 Task: Add Now 100% Pure Lavender Oil to the cart.
Action: Mouse moved to (786, 282)
Screenshot: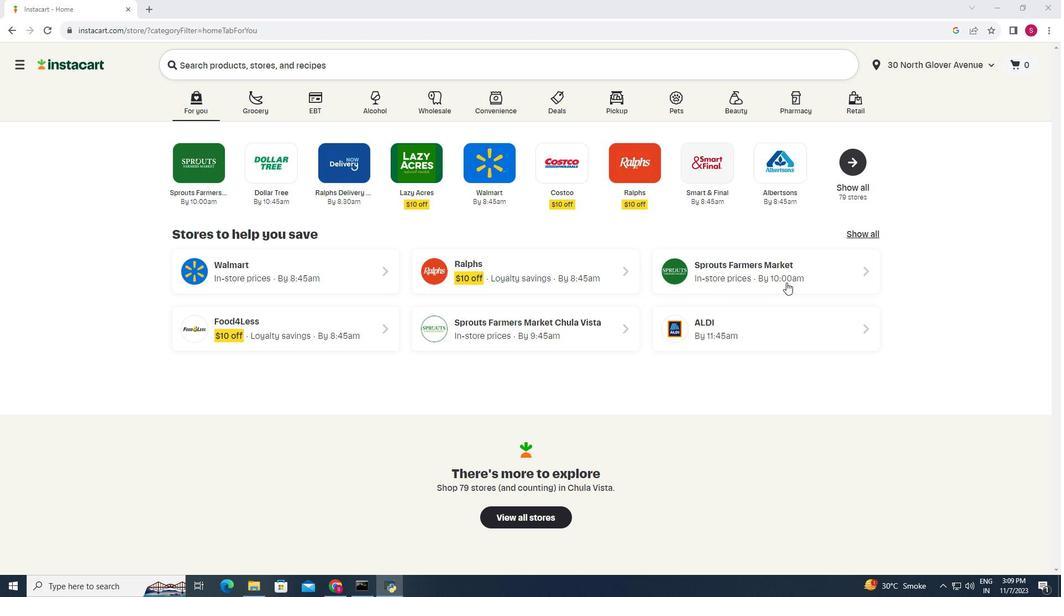 
Action: Mouse pressed left at (786, 282)
Screenshot: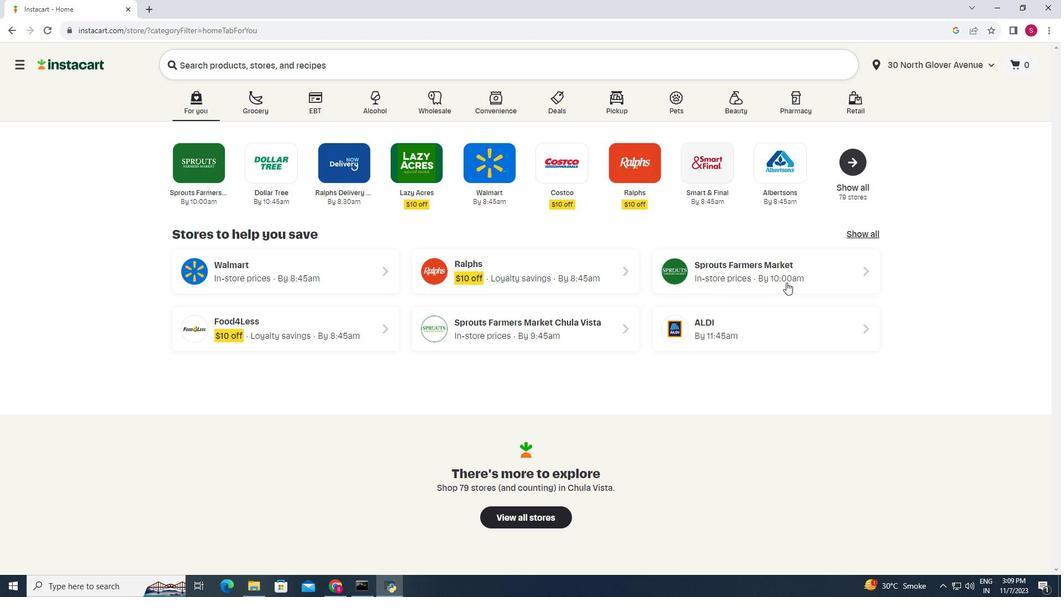 
Action: Mouse moved to (61, 348)
Screenshot: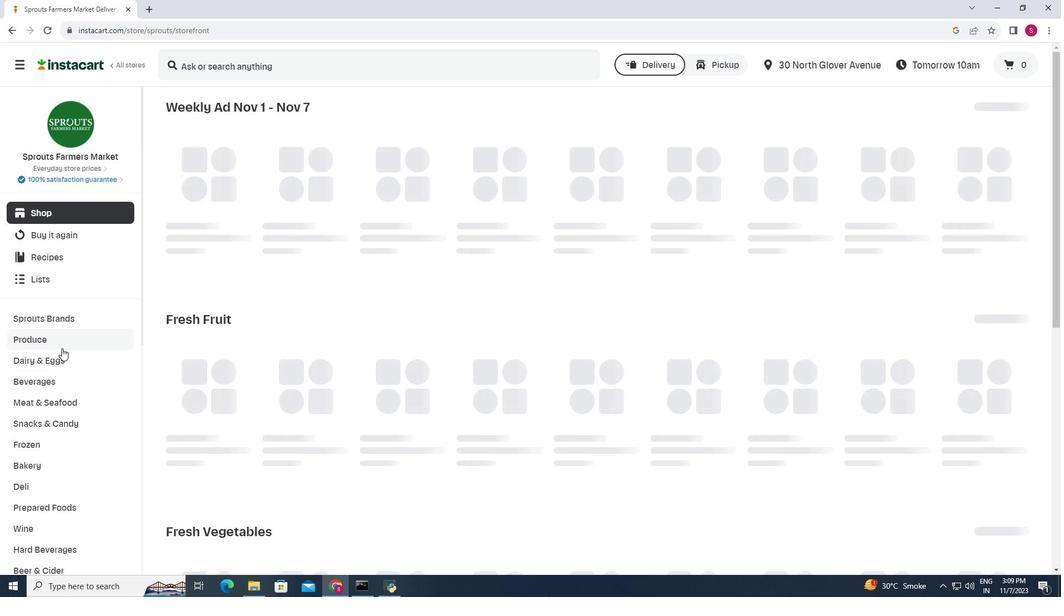 
Action: Mouse scrolled (61, 347) with delta (0, 0)
Screenshot: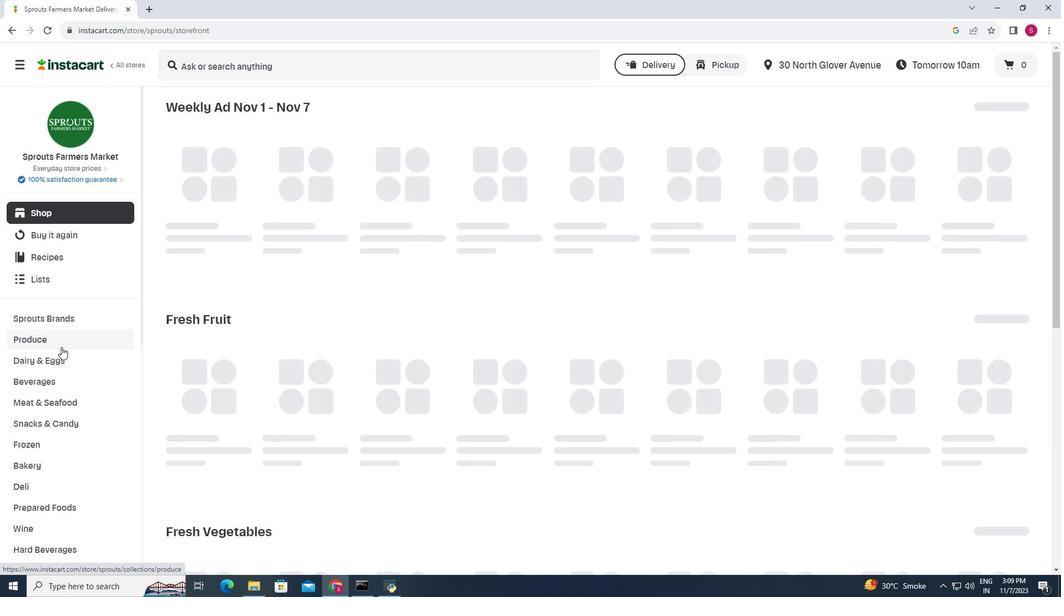 
Action: Mouse moved to (61, 347)
Screenshot: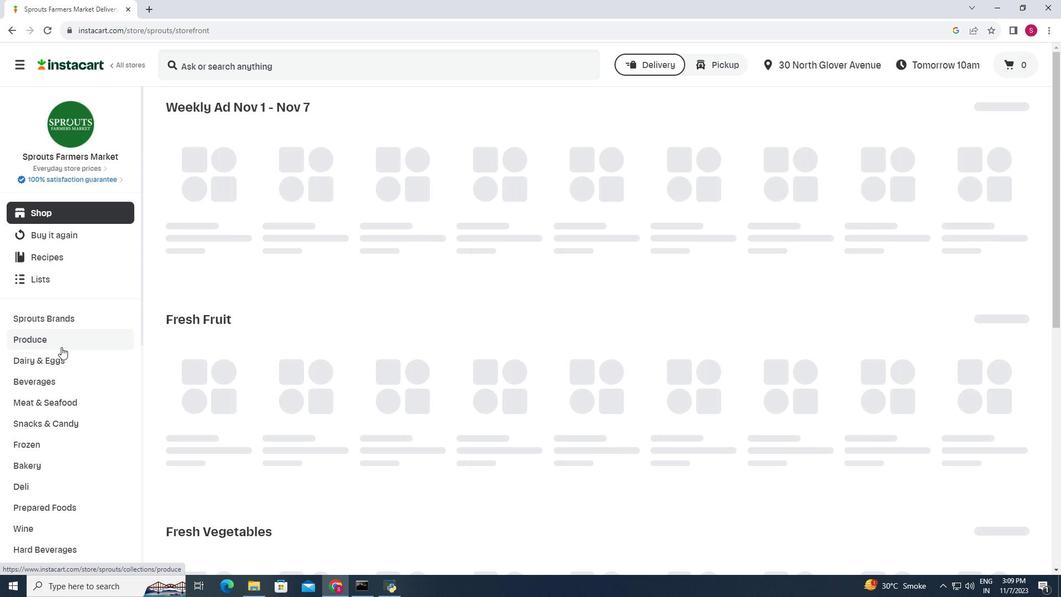 
Action: Mouse scrolled (61, 346) with delta (0, 0)
Screenshot: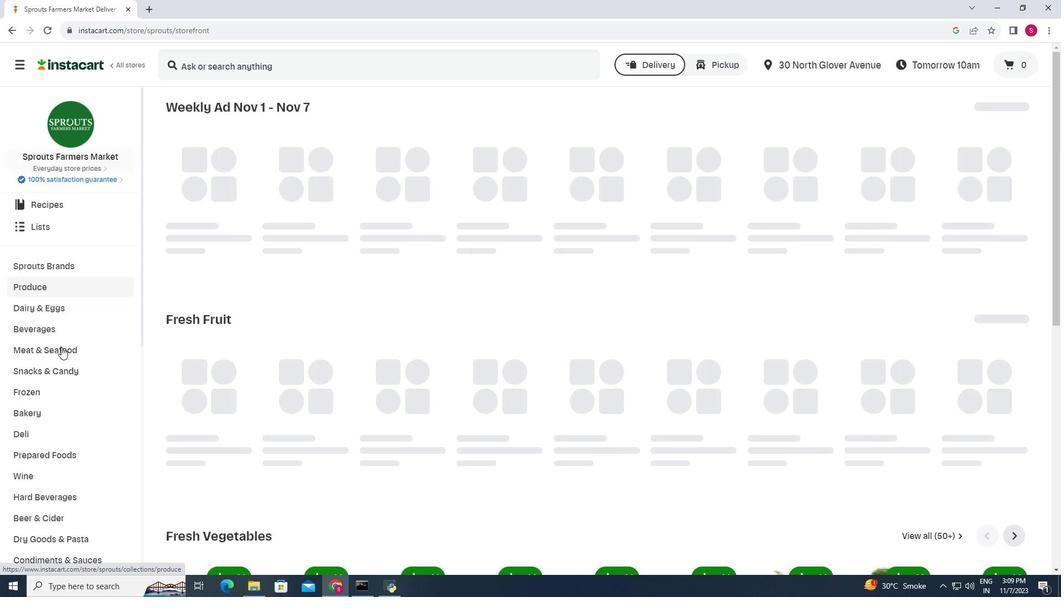 
Action: Mouse scrolled (61, 346) with delta (0, 0)
Screenshot: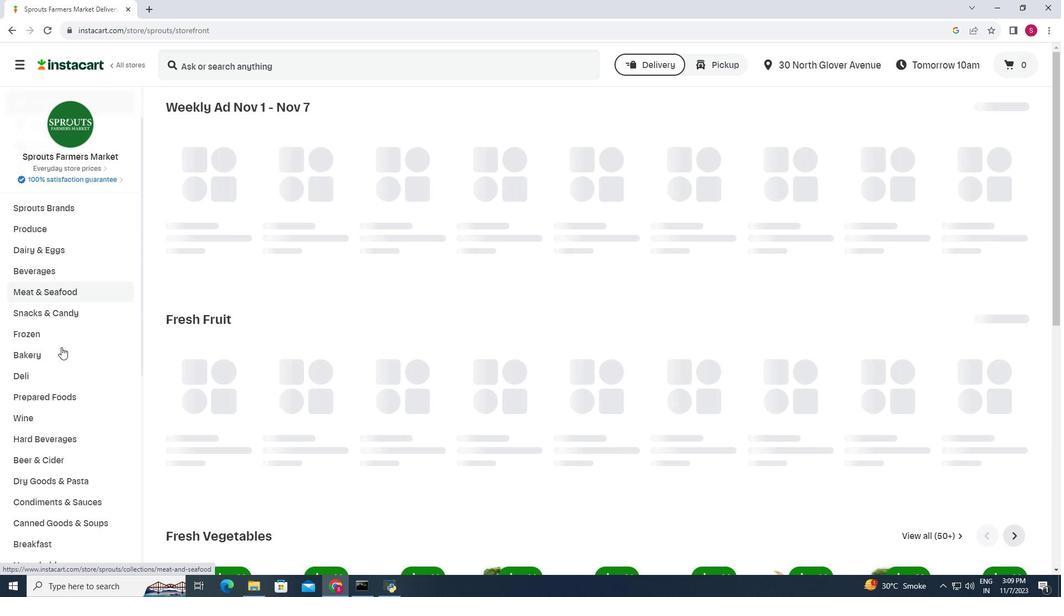 
Action: Mouse moved to (61, 347)
Screenshot: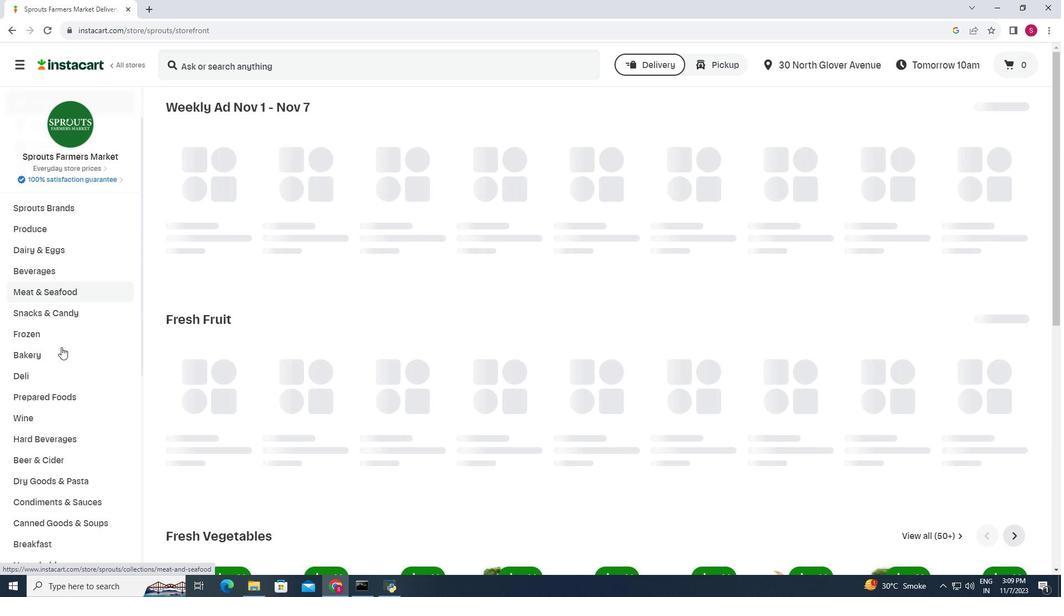 
Action: Mouse scrolled (61, 346) with delta (0, 0)
Screenshot: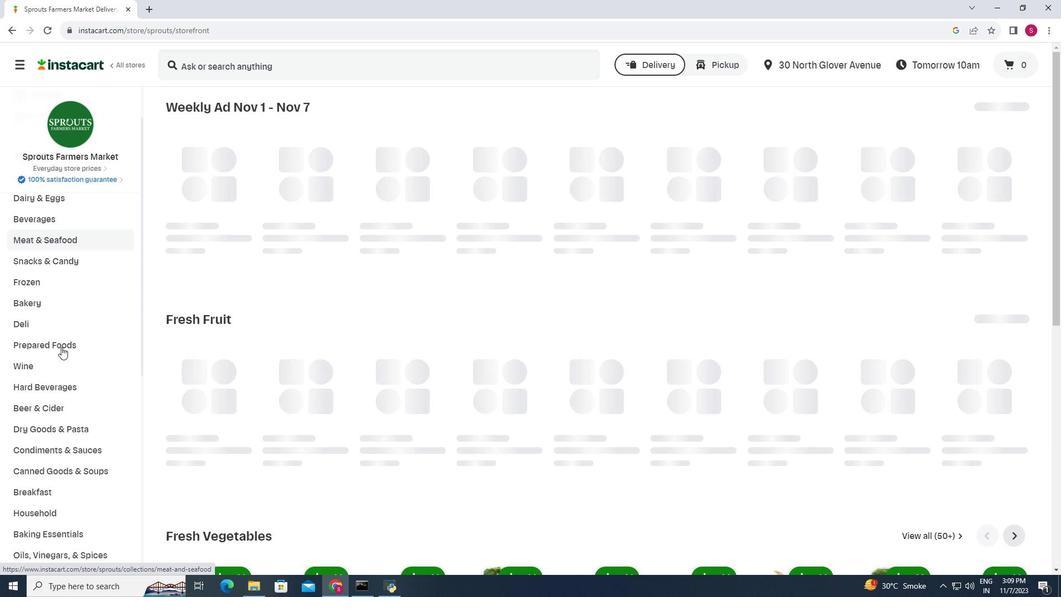 
Action: Mouse moved to (64, 452)
Screenshot: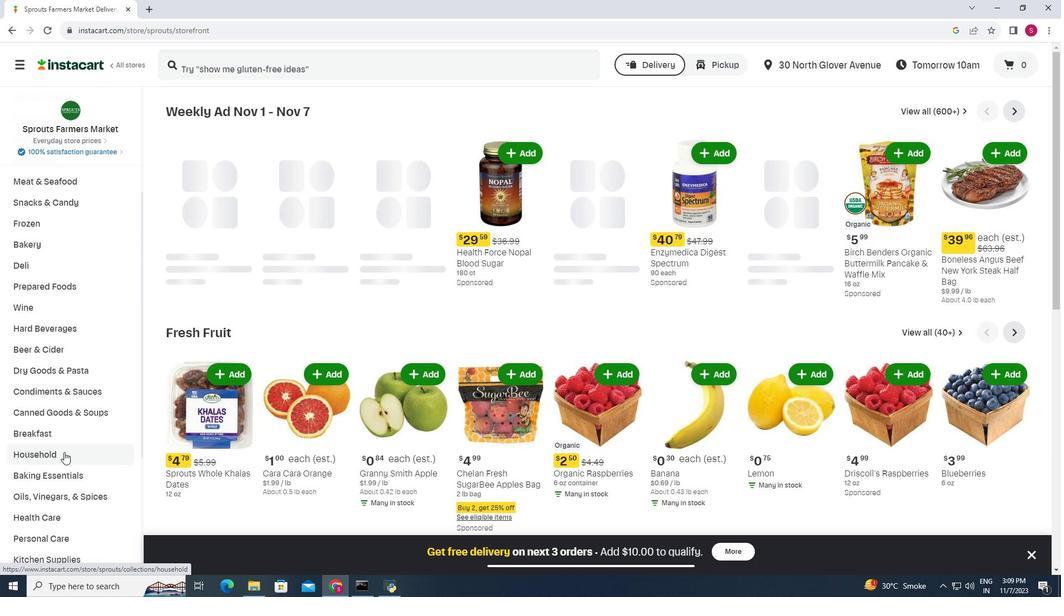 
Action: Mouse pressed left at (64, 452)
Screenshot: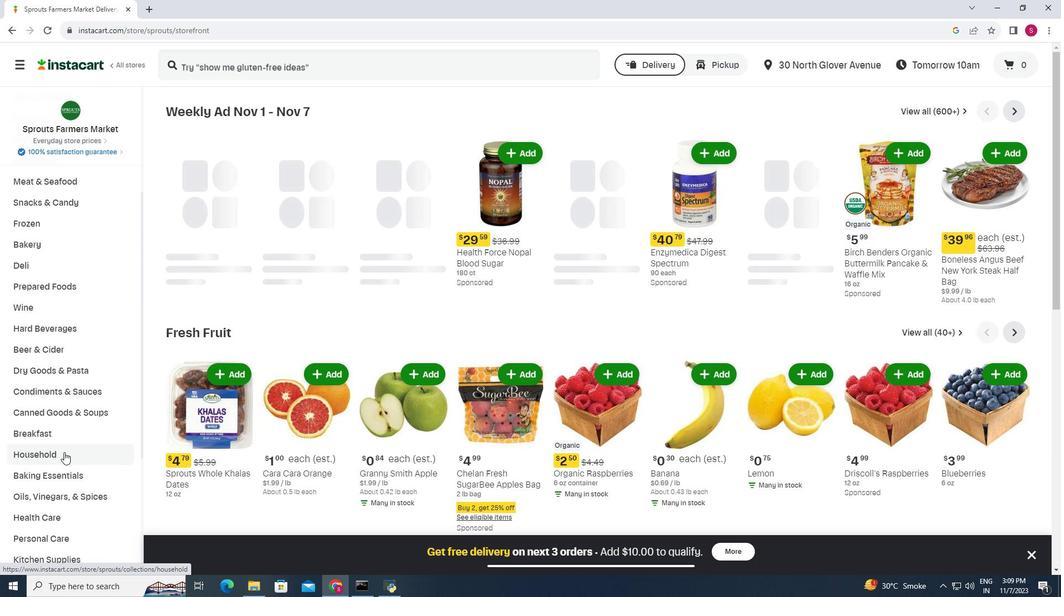 
Action: Mouse moved to (576, 138)
Screenshot: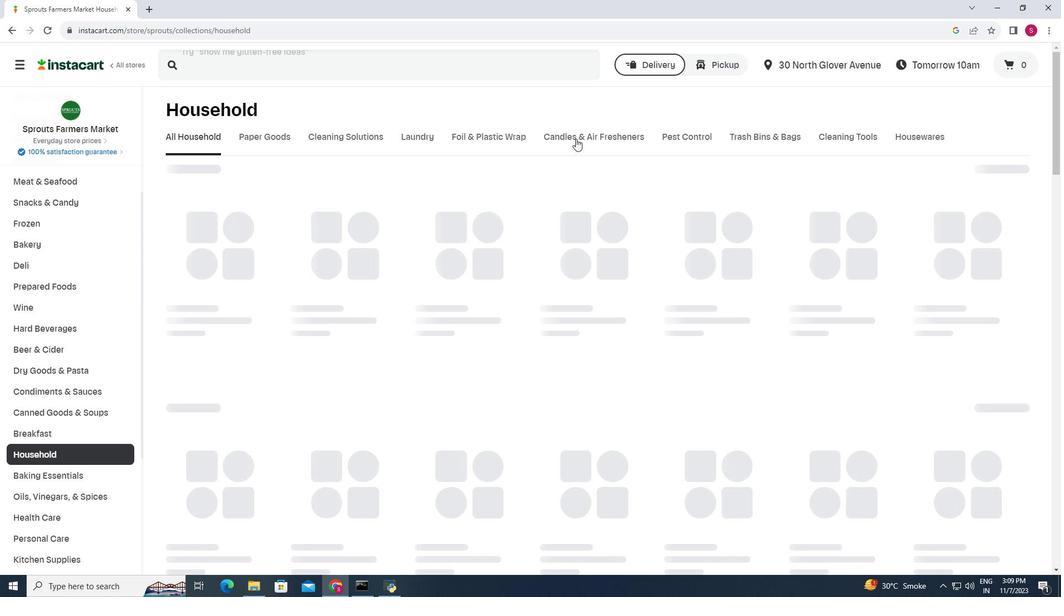 
Action: Mouse pressed left at (576, 138)
Screenshot: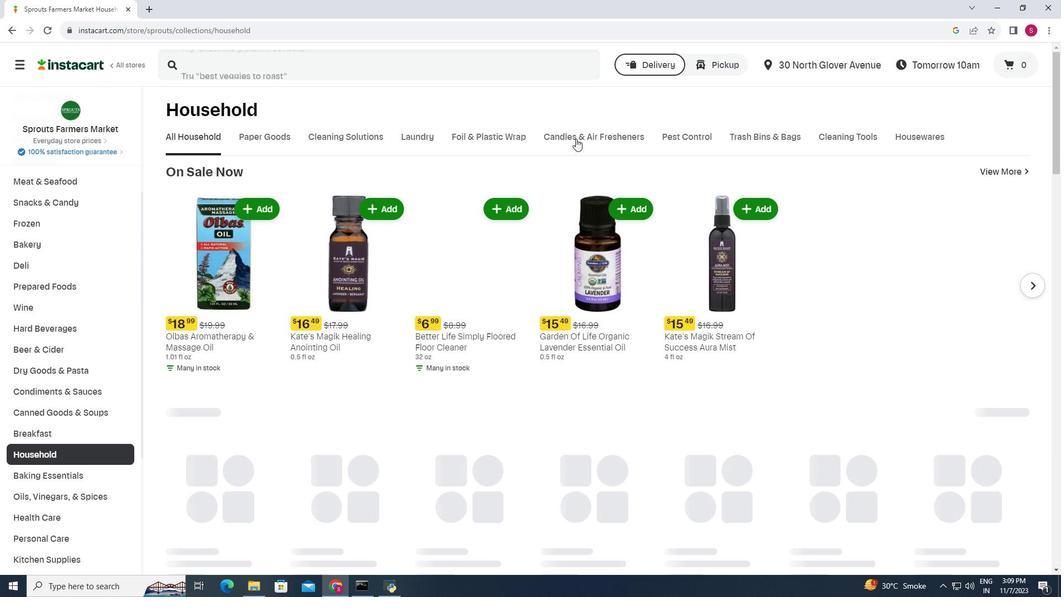 
Action: Mouse moved to (236, 65)
Screenshot: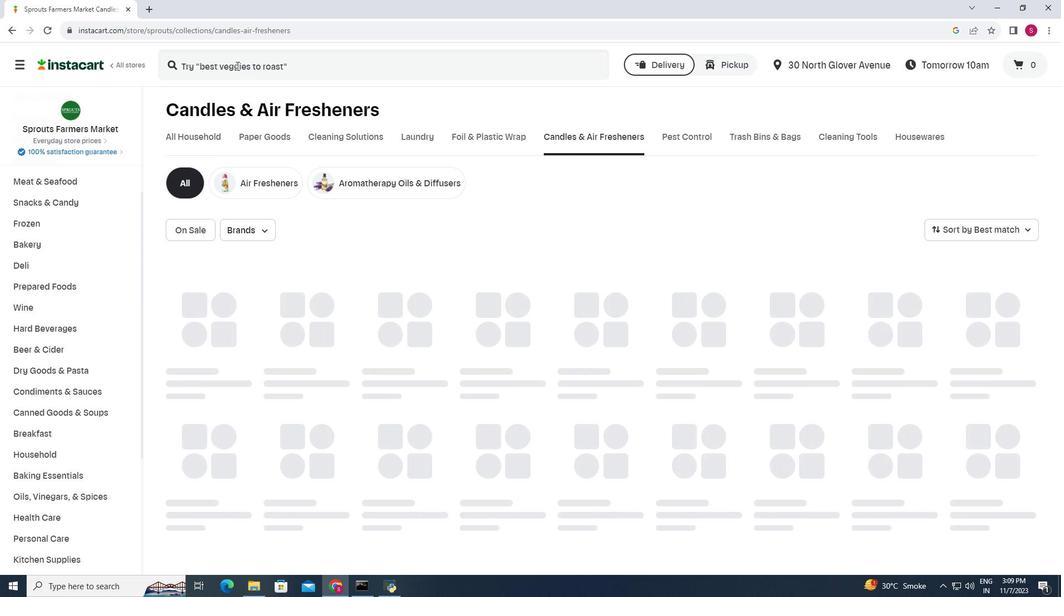 
Action: Mouse pressed left at (236, 65)
Screenshot: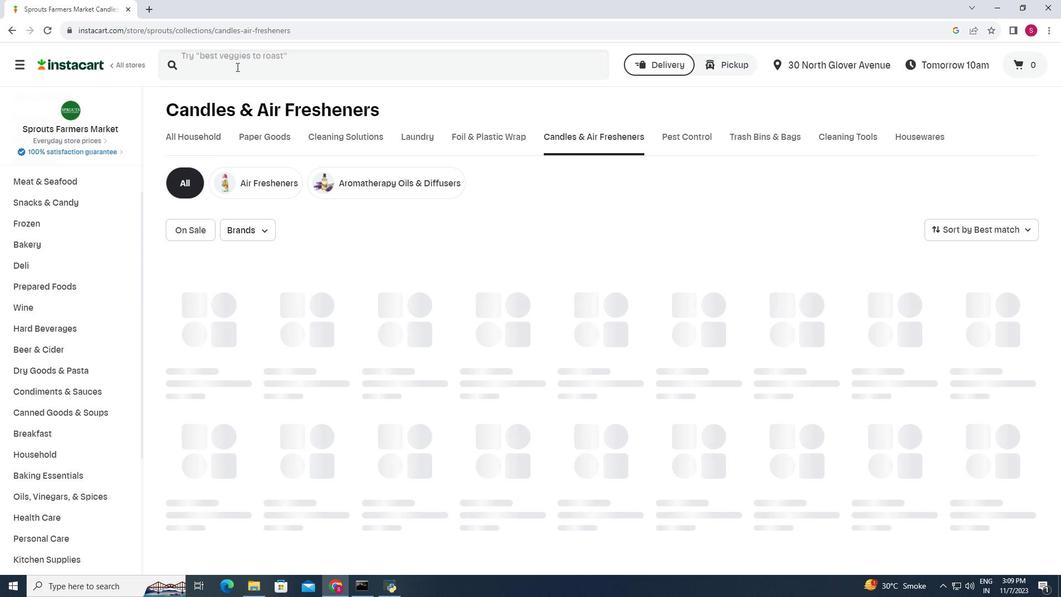 
Action: Mouse moved to (236, 66)
Screenshot: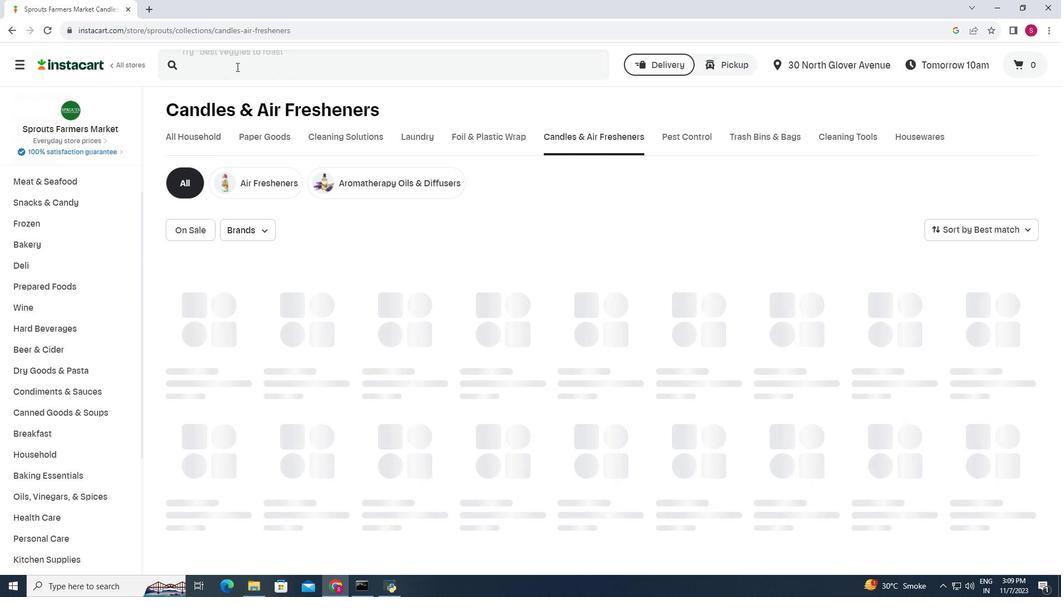 
Action: Key pressed <Key.shift>Now<Key.space>100<Key.shift>%<Key.space><Key.shift>Pure<Key.space><Key.shift>Lavender<Key.space><Key.shift>Oil<Key.enter>
Screenshot: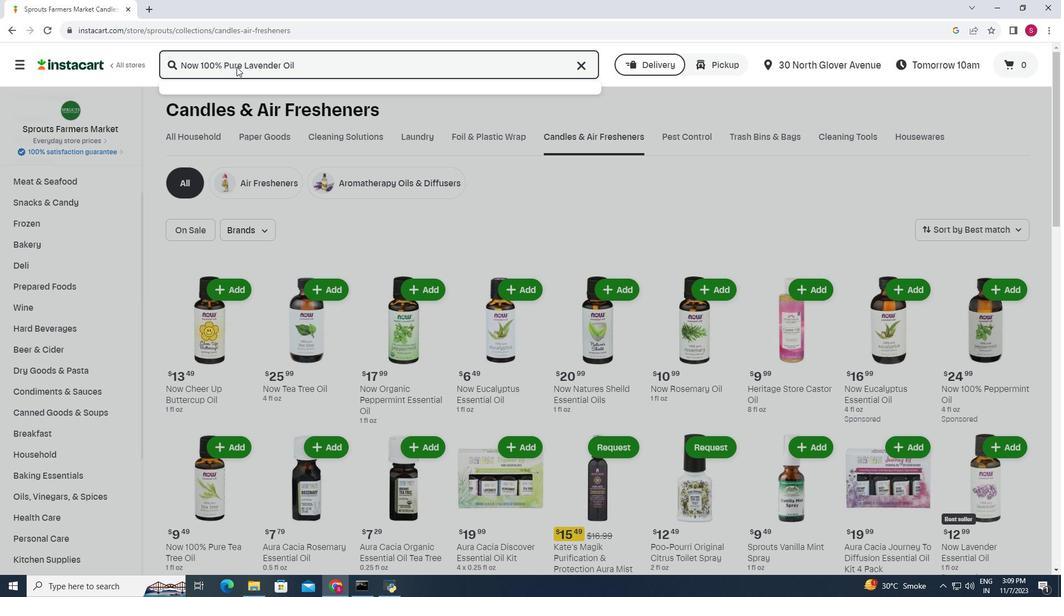 
Action: Mouse moved to (180, 146)
Screenshot: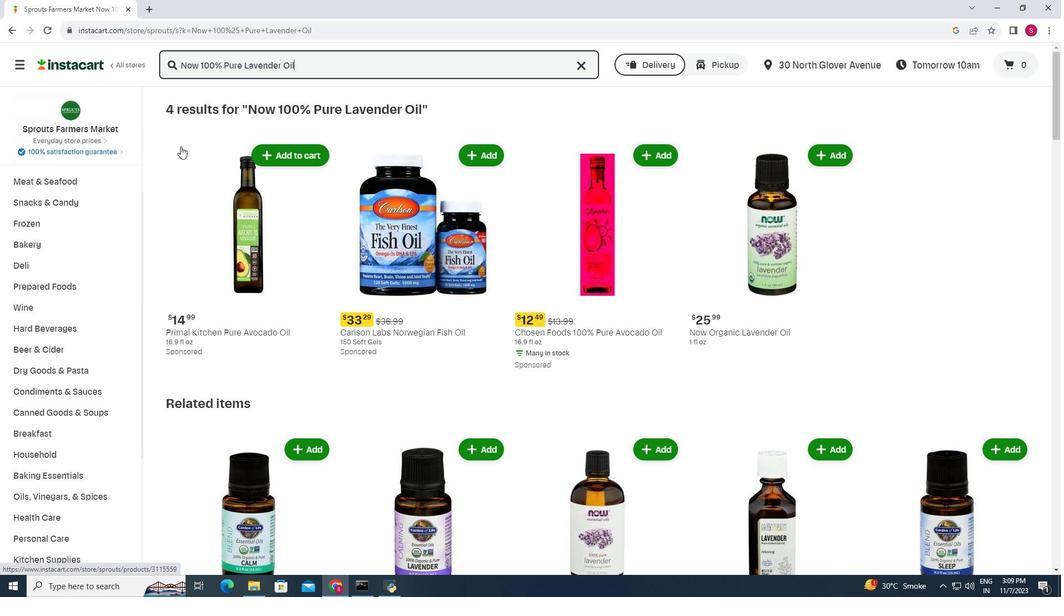 
Action: Mouse scrolled (180, 145) with delta (0, 0)
Screenshot: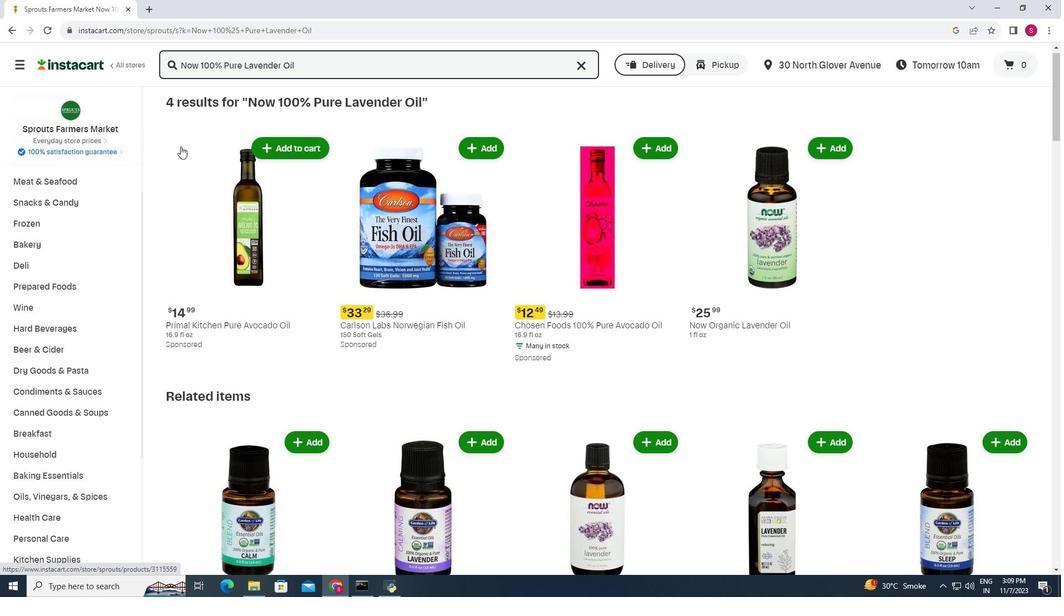 
Action: Mouse scrolled (180, 145) with delta (0, 0)
Screenshot: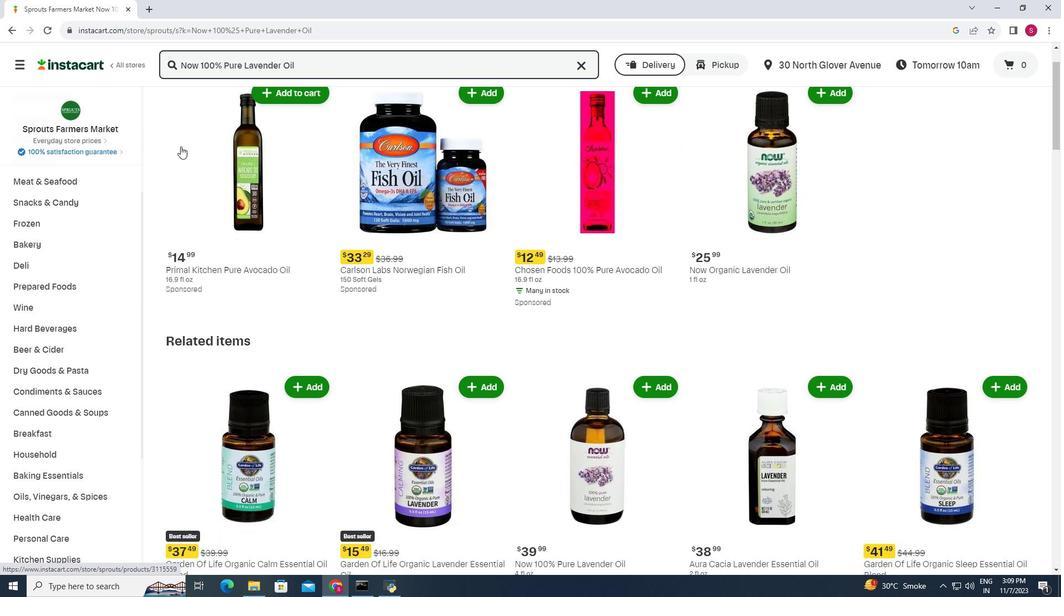 
Action: Mouse scrolled (180, 145) with delta (0, 0)
Screenshot: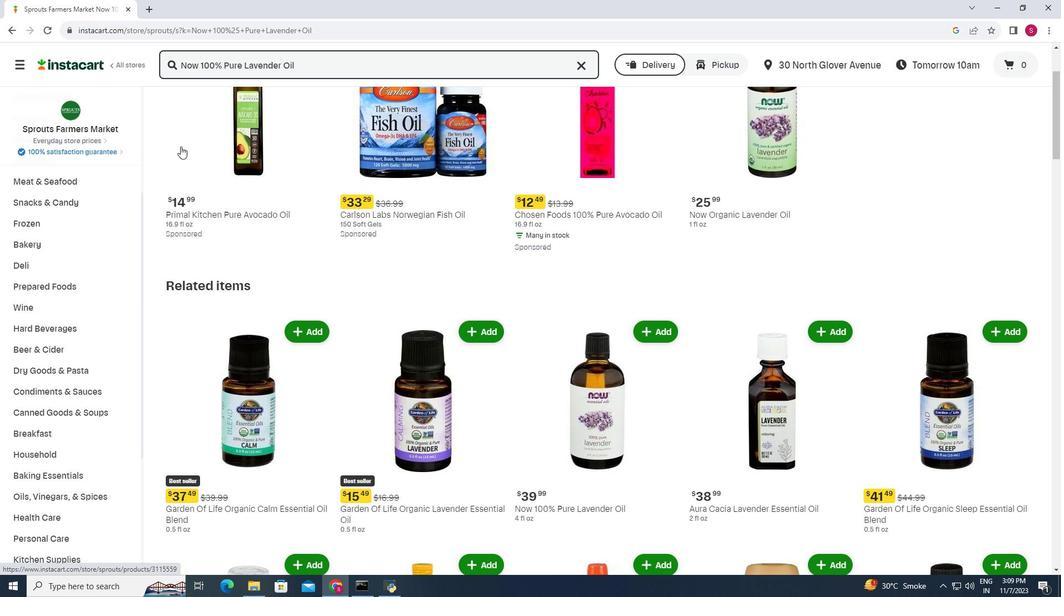 
Action: Mouse moved to (641, 280)
Screenshot: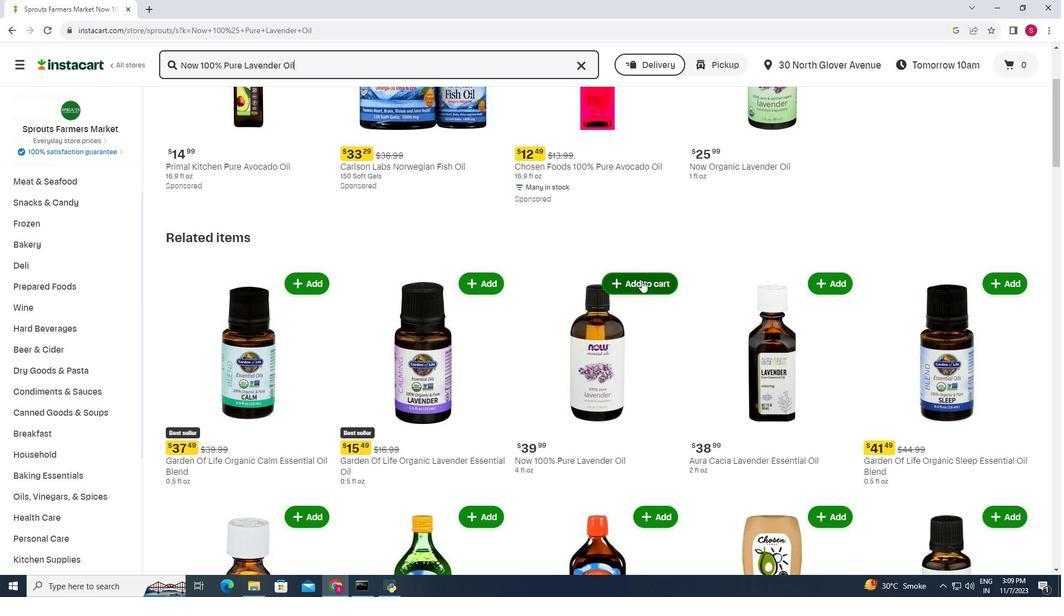 
Action: Mouse pressed left at (641, 280)
Screenshot: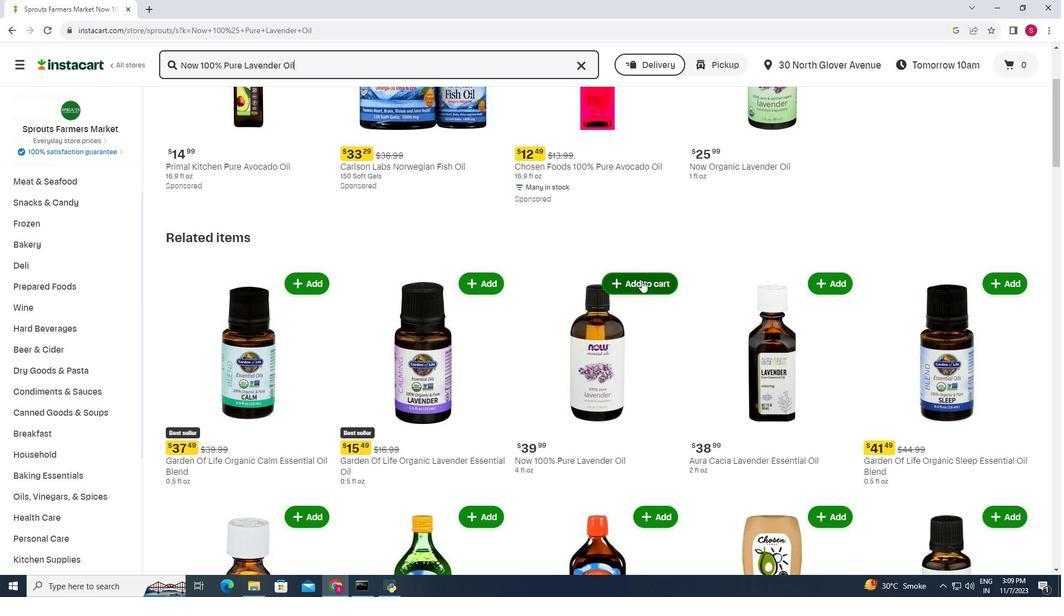 
Action: Mouse moved to (649, 237)
Screenshot: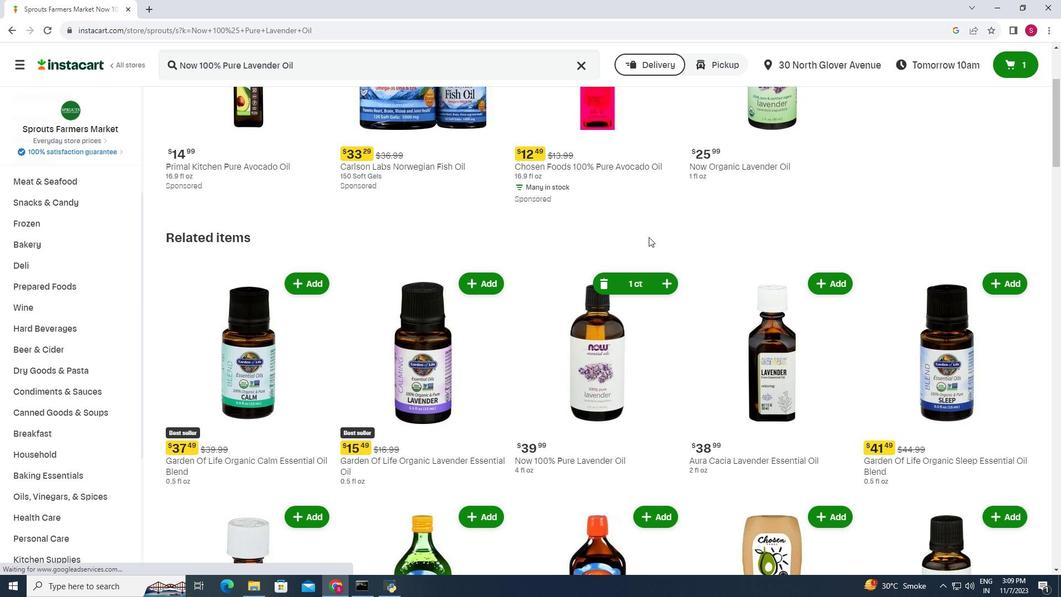 
